 Task: Apply Audio Effect To Large Room
Action: Mouse moved to (876, 345)
Screenshot: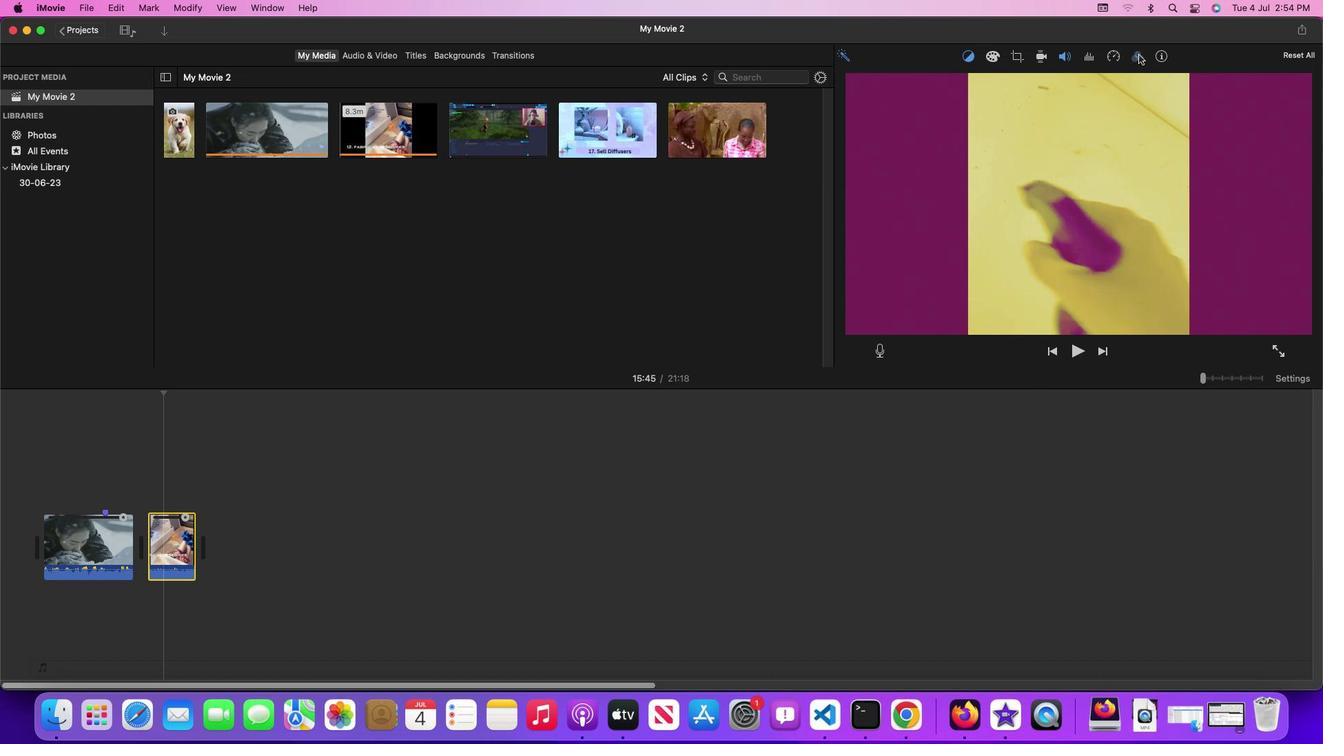 
Action: Mouse pressed left at (876, 345)
Screenshot: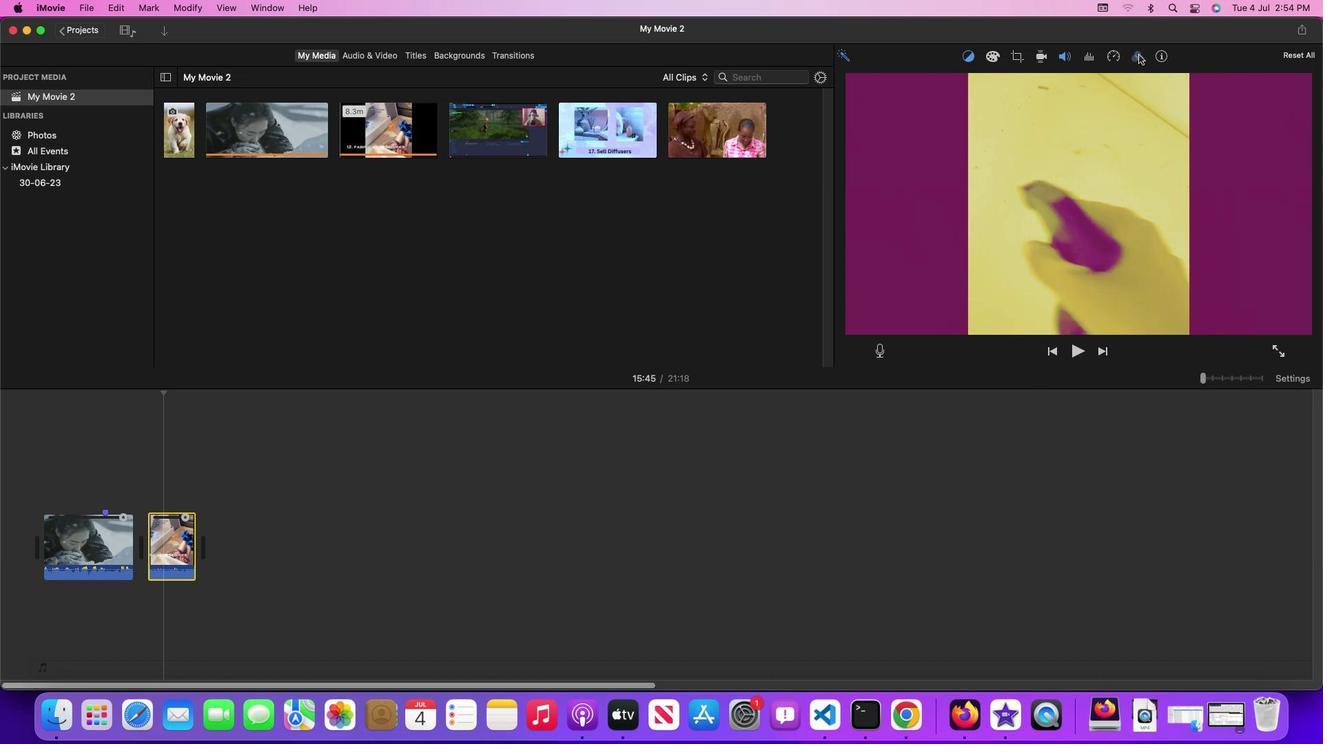 
Action: Mouse moved to (876, 345)
Screenshot: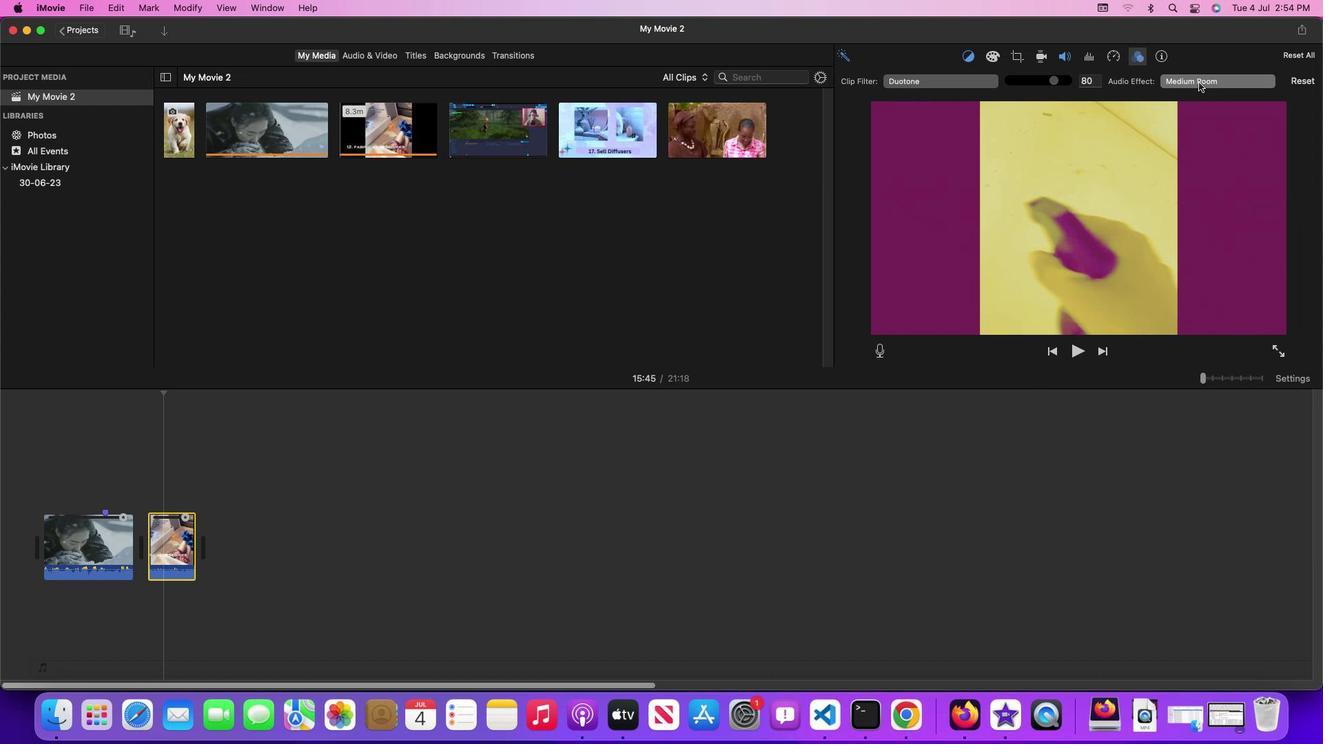 
Action: Mouse pressed left at (876, 345)
Screenshot: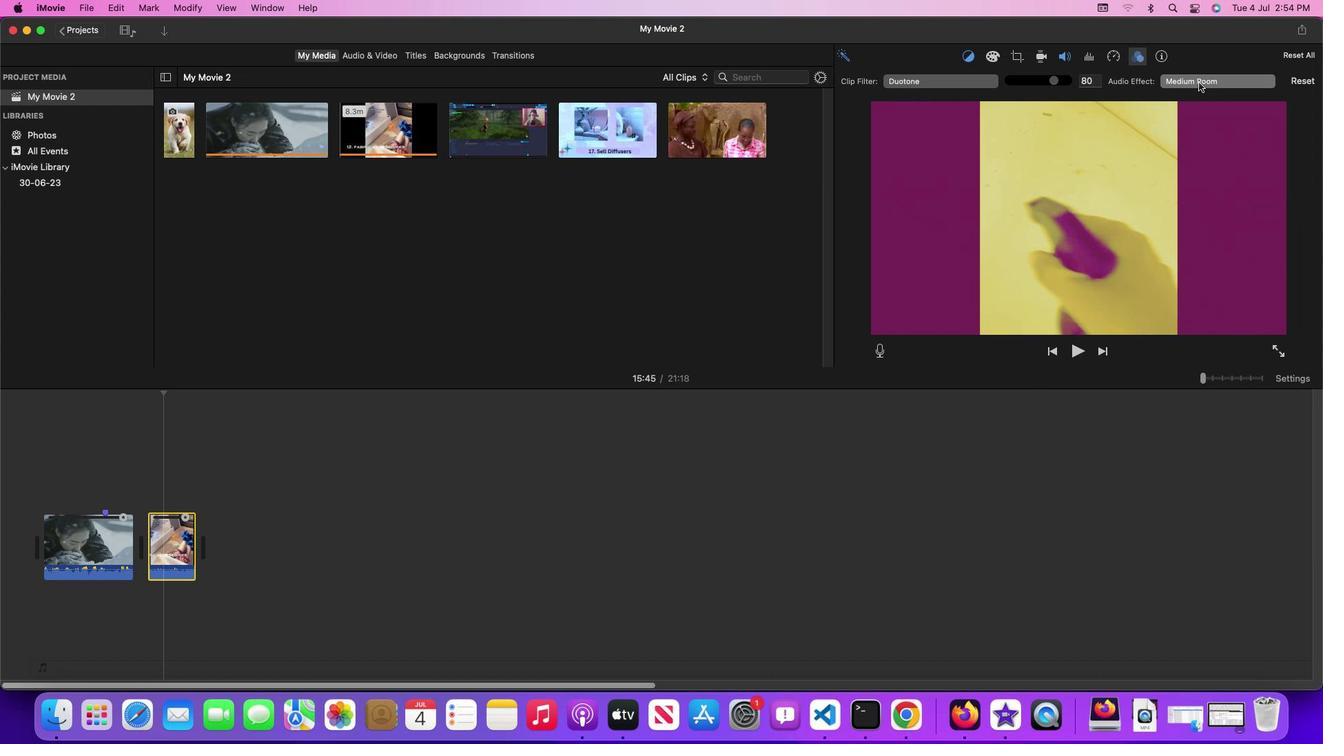 
Action: Mouse moved to (876, 344)
Screenshot: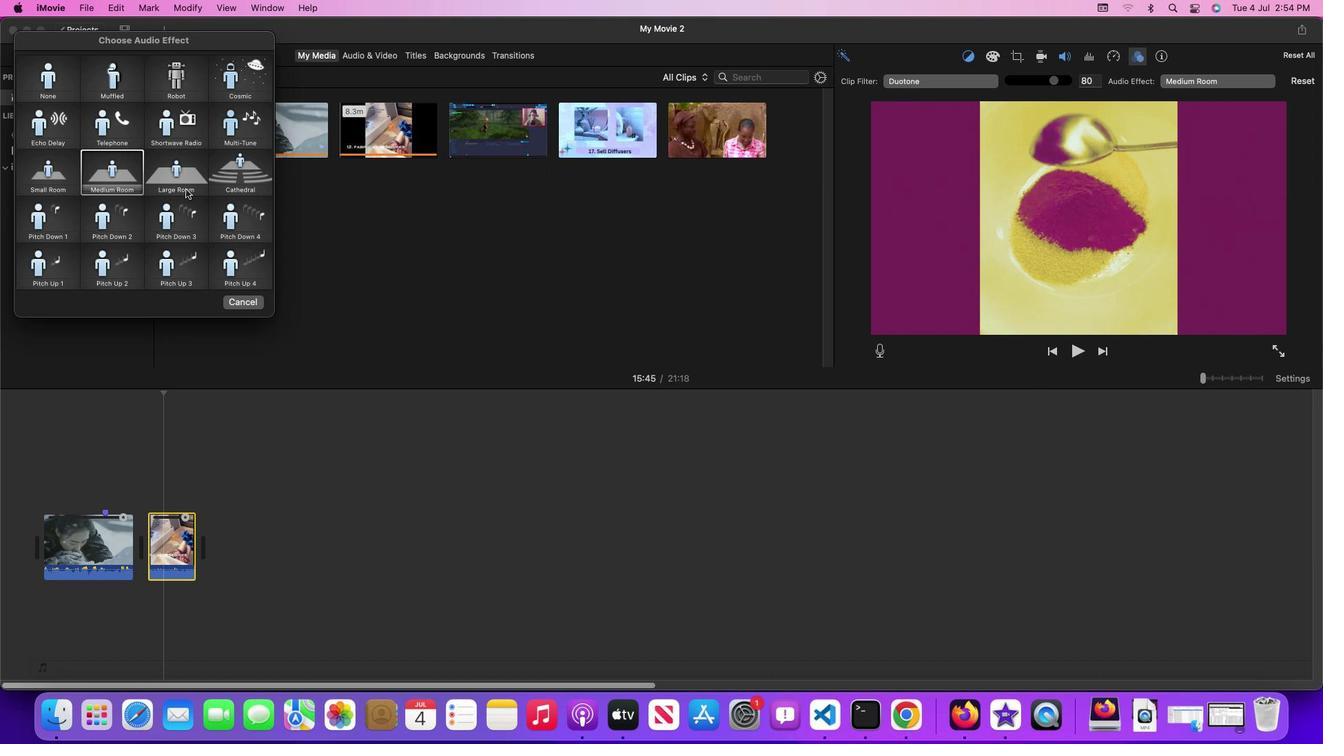 
Action: Mouse pressed left at (876, 344)
Screenshot: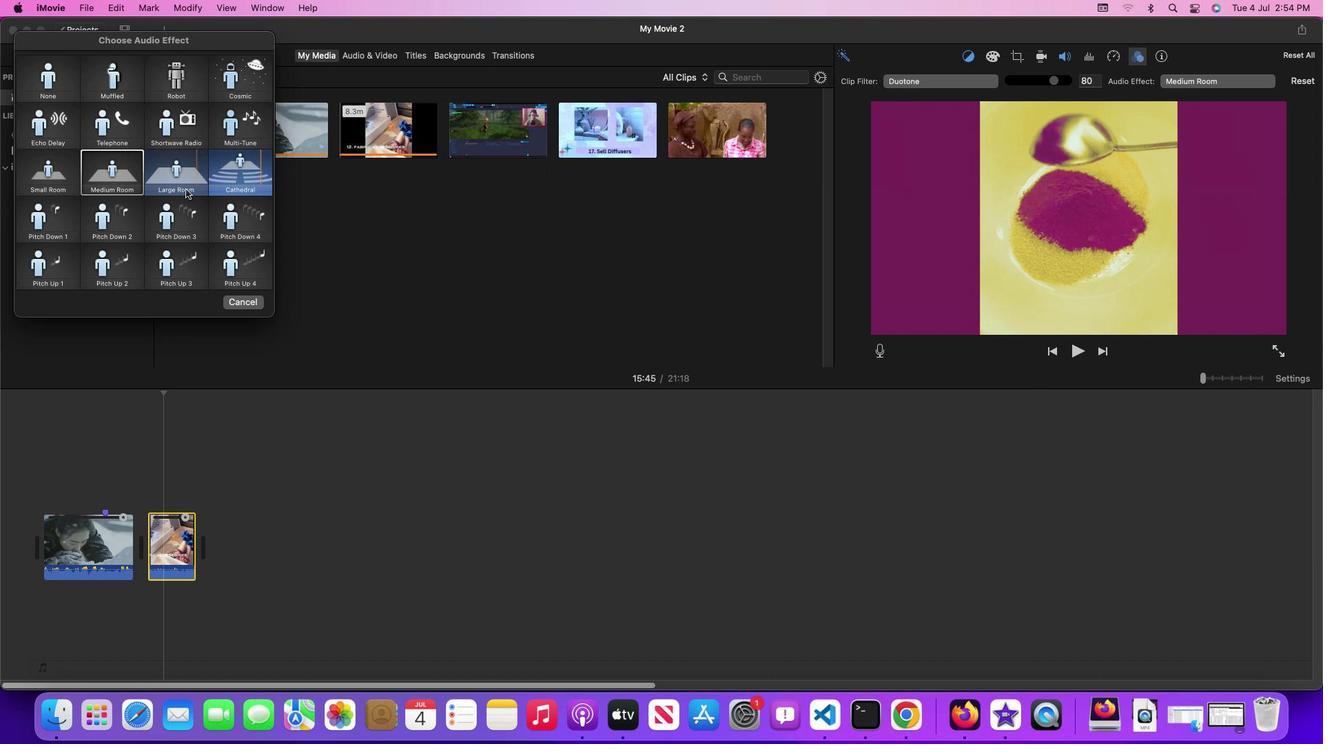 
Action: Mouse moved to (876, 344)
Screenshot: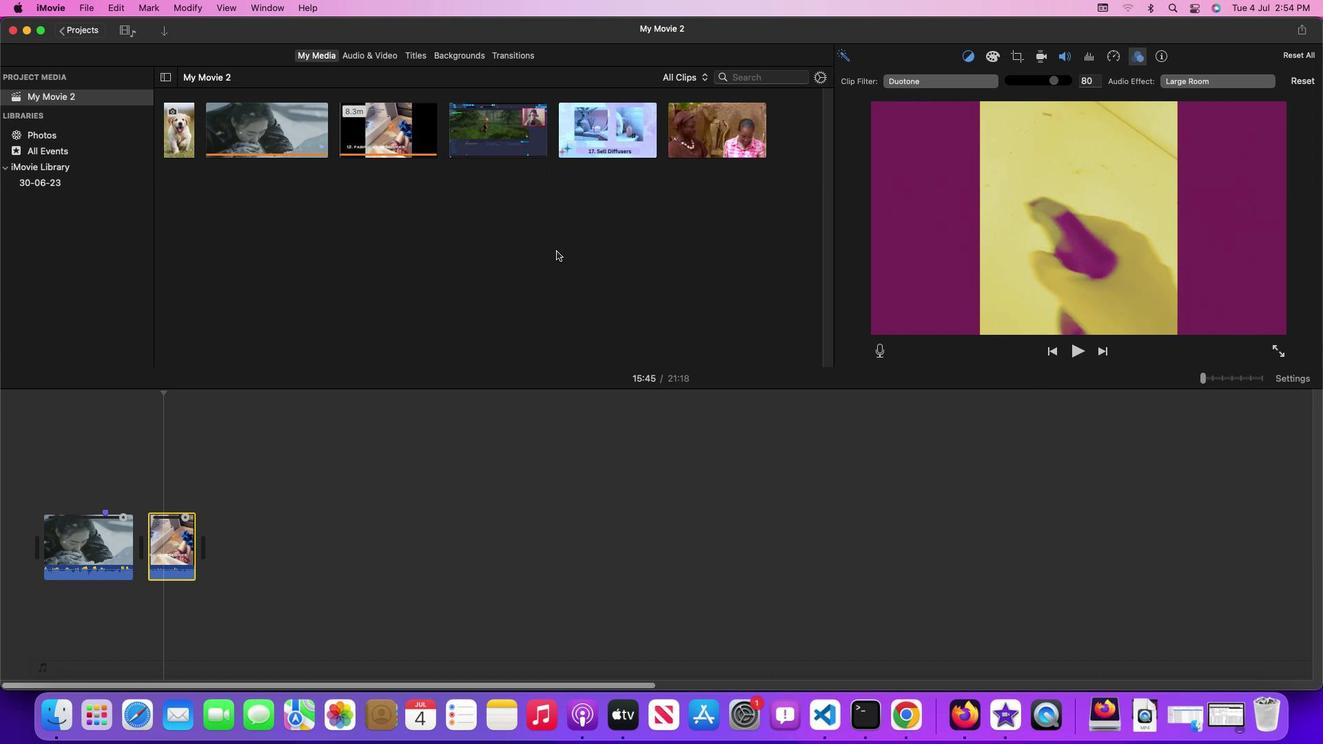
